 Task: Create a task  Implement a feature for users to customize the appâ€™s appearance , assign it to team member softage.6@softage.net in the project WindTech and update the status of the task to  At Risk , set the priority of the task to Medium.
Action: Mouse moved to (87, 384)
Screenshot: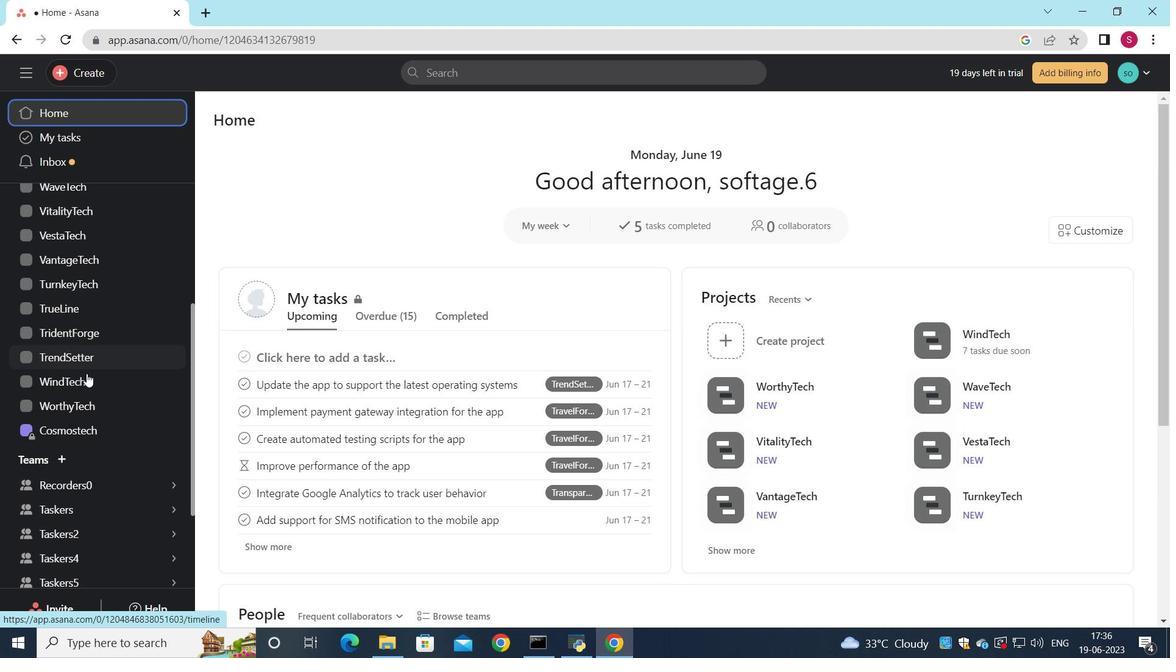 
Action: Mouse pressed left at (87, 384)
Screenshot: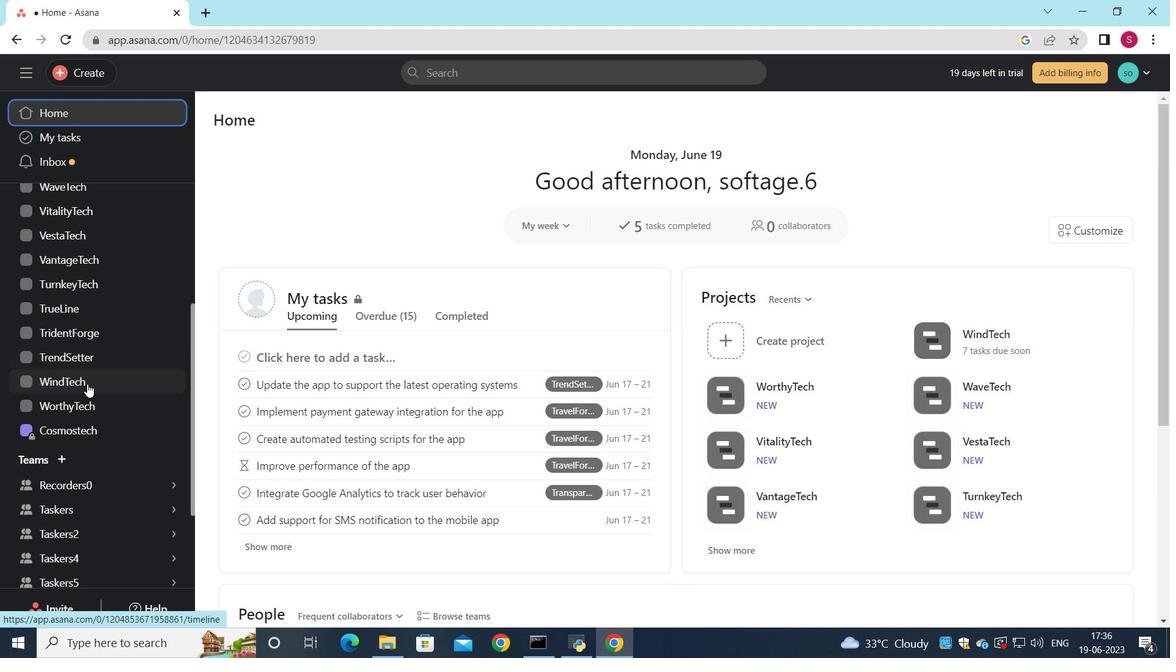 
Action: Mouse moved to (252, 193)
Screenshot: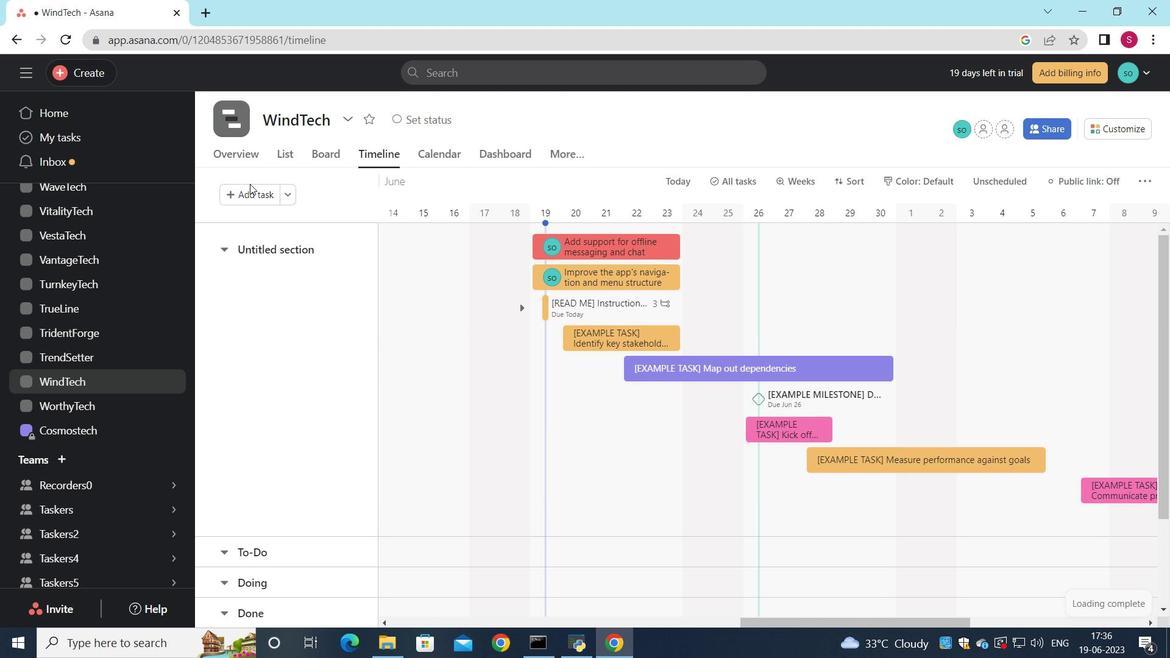 
Action: Mouse pressed left at (252, 193)
Screenshot: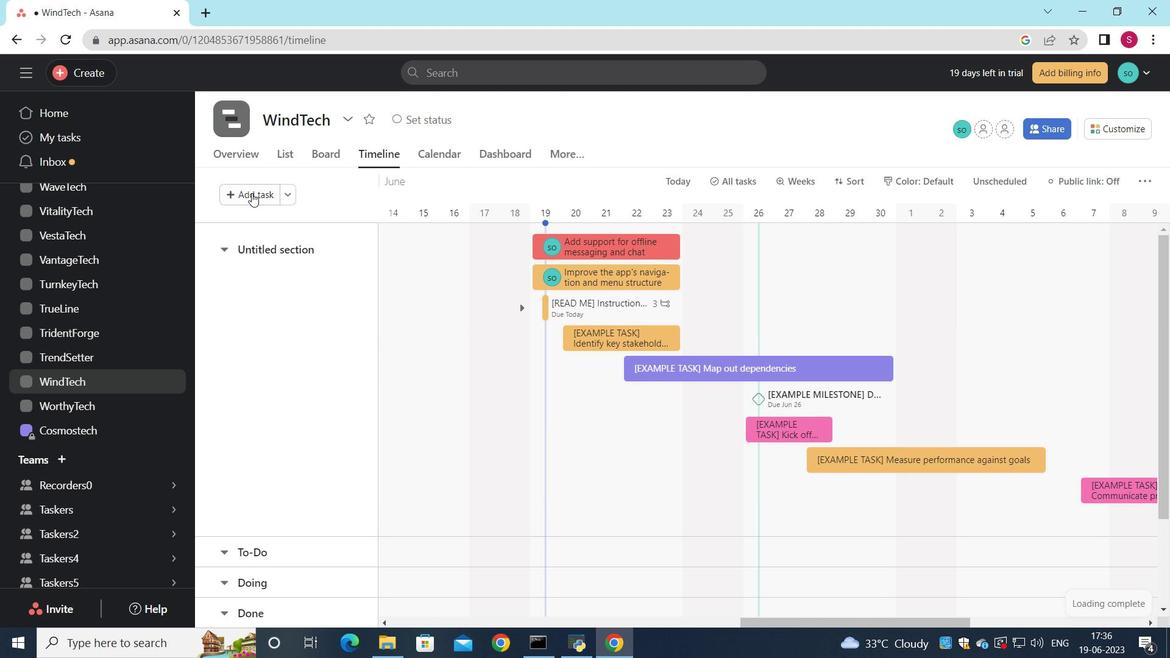 
Action: Mouse moved to (528, 272)
Screenshot: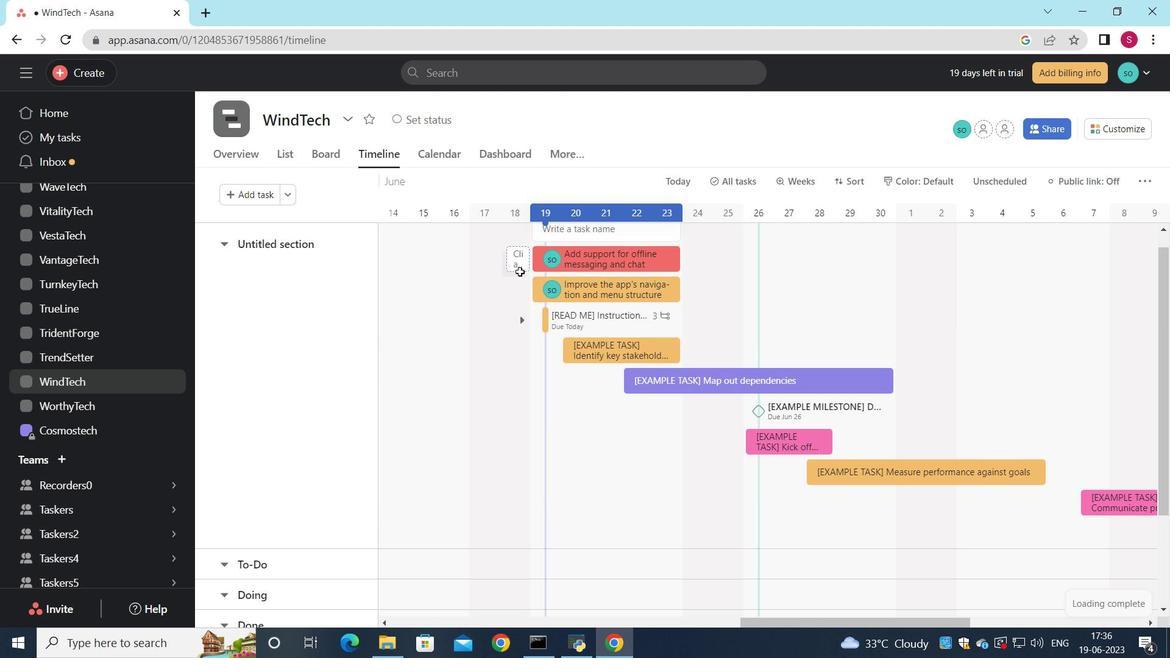 
Action: Key pressed <Key.shift>Implement<Key.space>a<Key.space>feature<Key.space>o<Key.backspace>for<Key.space>users<Key.space>to<Key.space>cy<Key.backspace>usti<Key.backspace>omize<Key.space>the<Key.space>app's<Key.space>apper<Key.backspace>arance
Screenshot: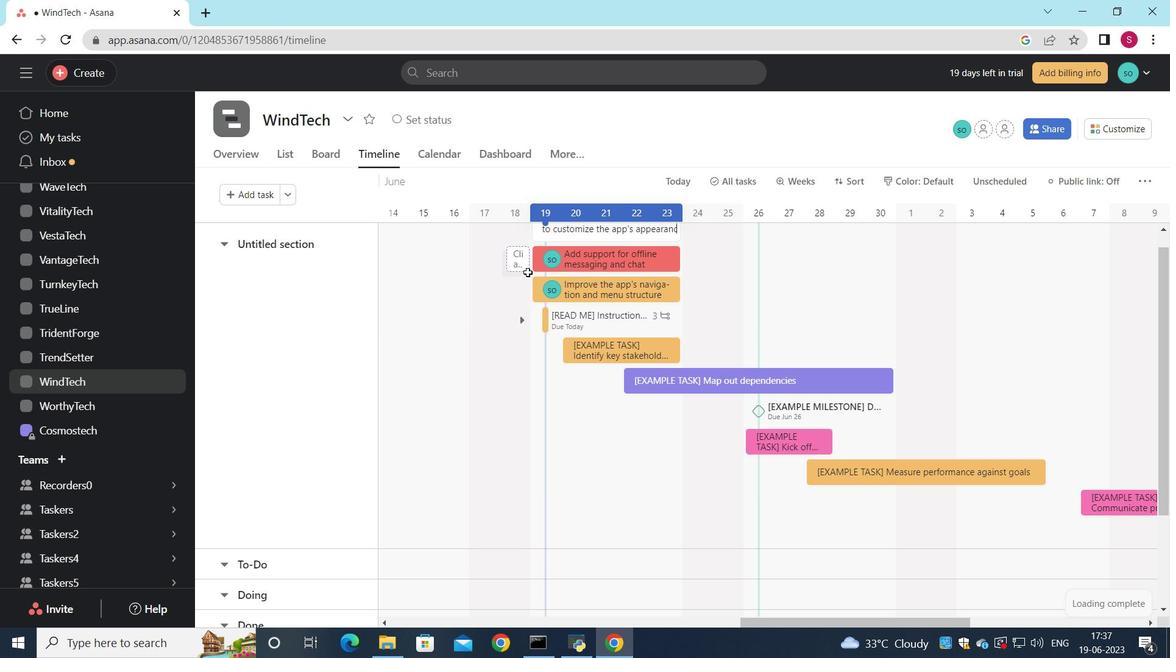 
Action: Mouse moved to (667, 233)
Screenshot: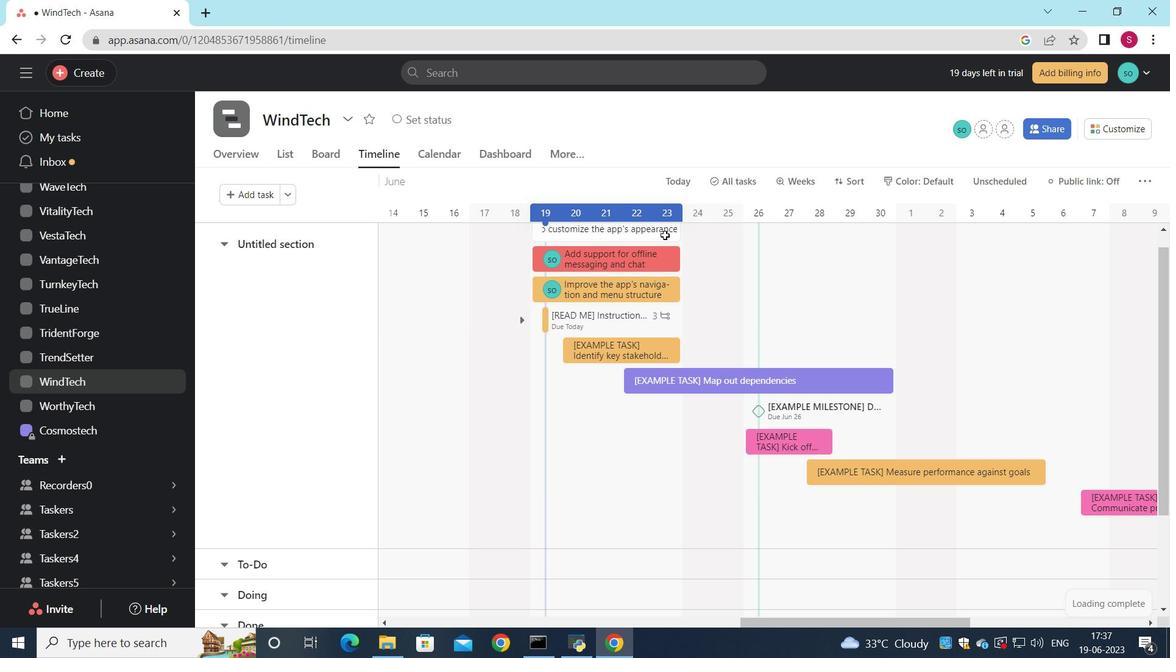 
Action: Mouse pressed left at (667, 233)
Screenshot: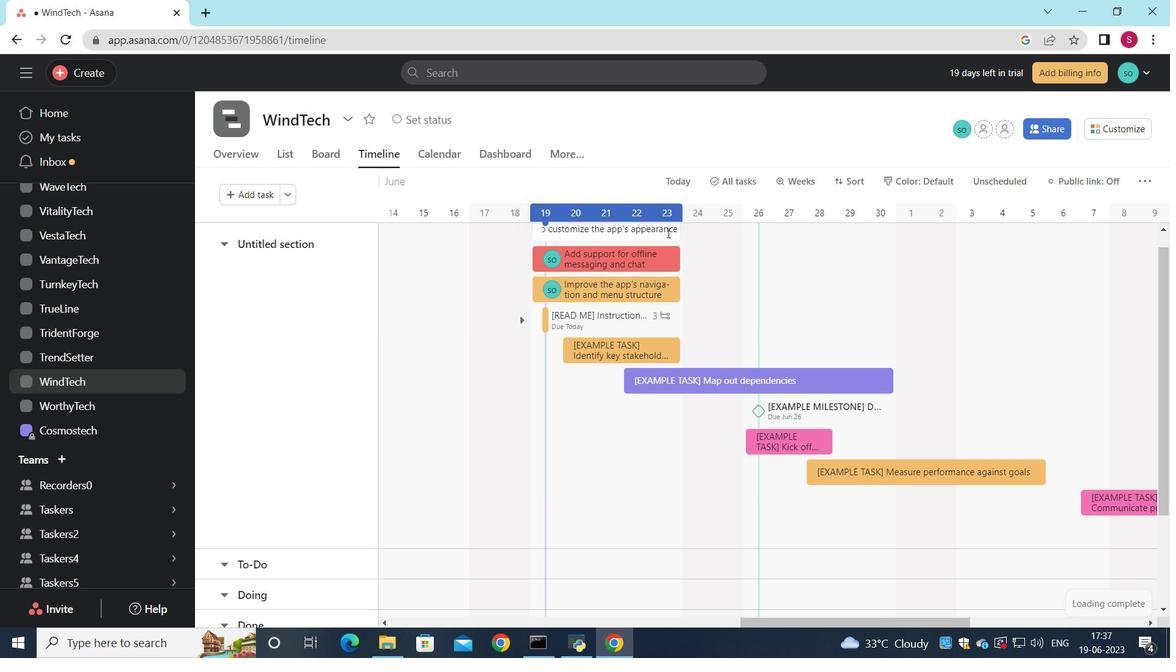 
Action: Mouse moved to (836, 300)
Screenshot: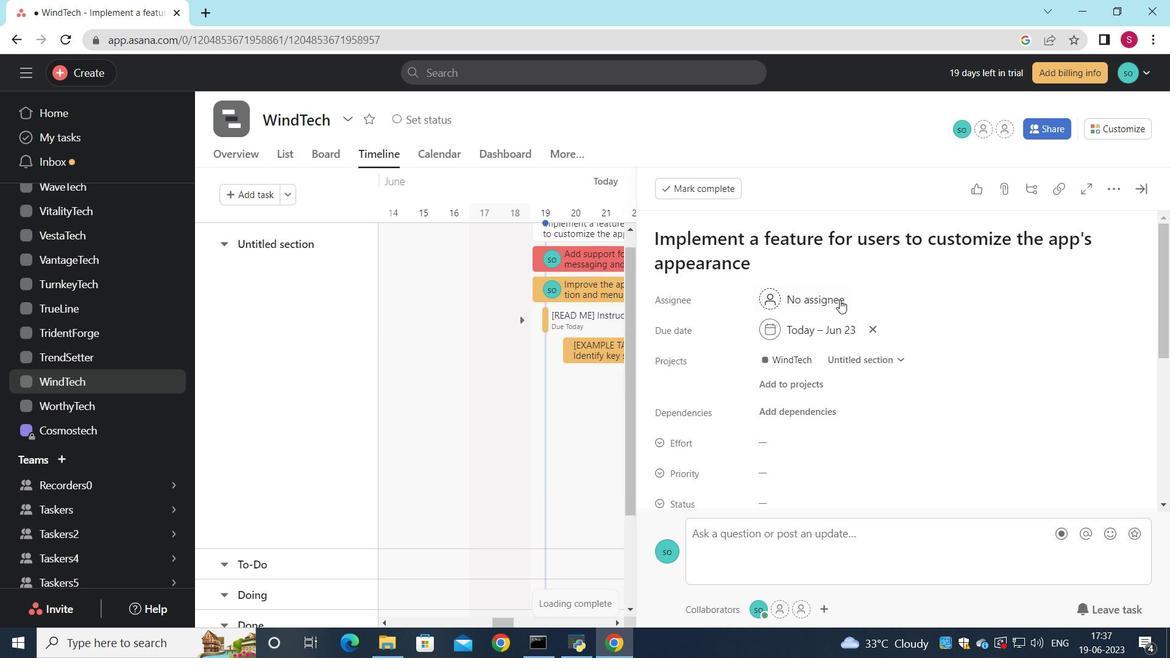 
Action: Mouse pressed left at (836, 300)
Screenshot: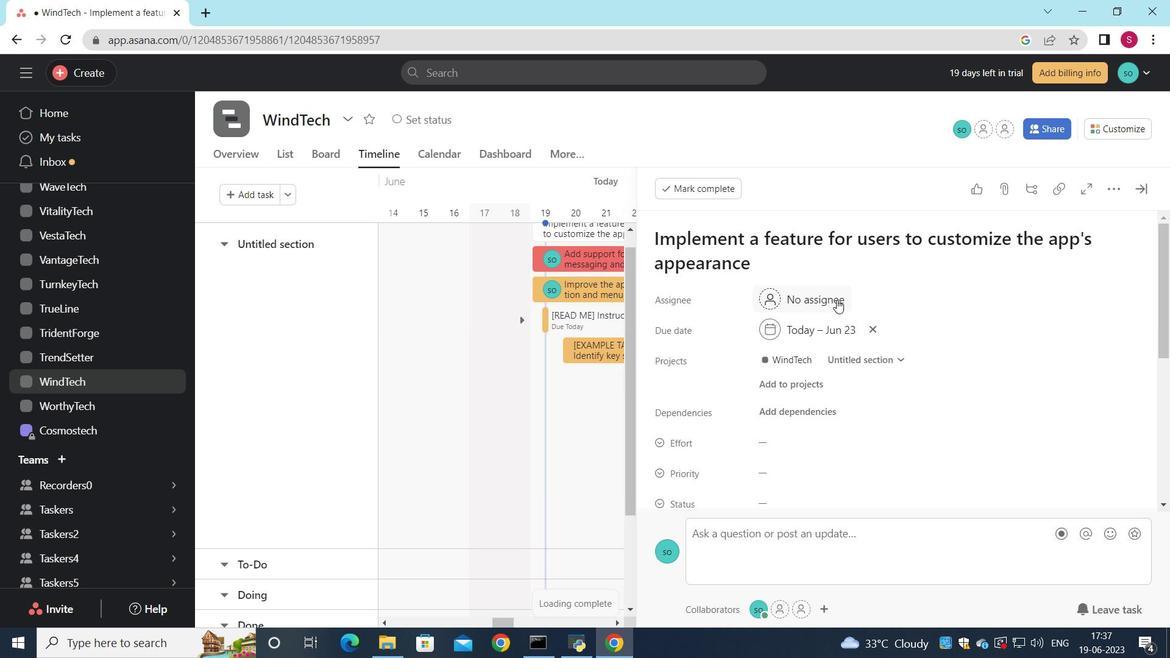 
Action: Mouse moved to (832, 303)
Screenshot: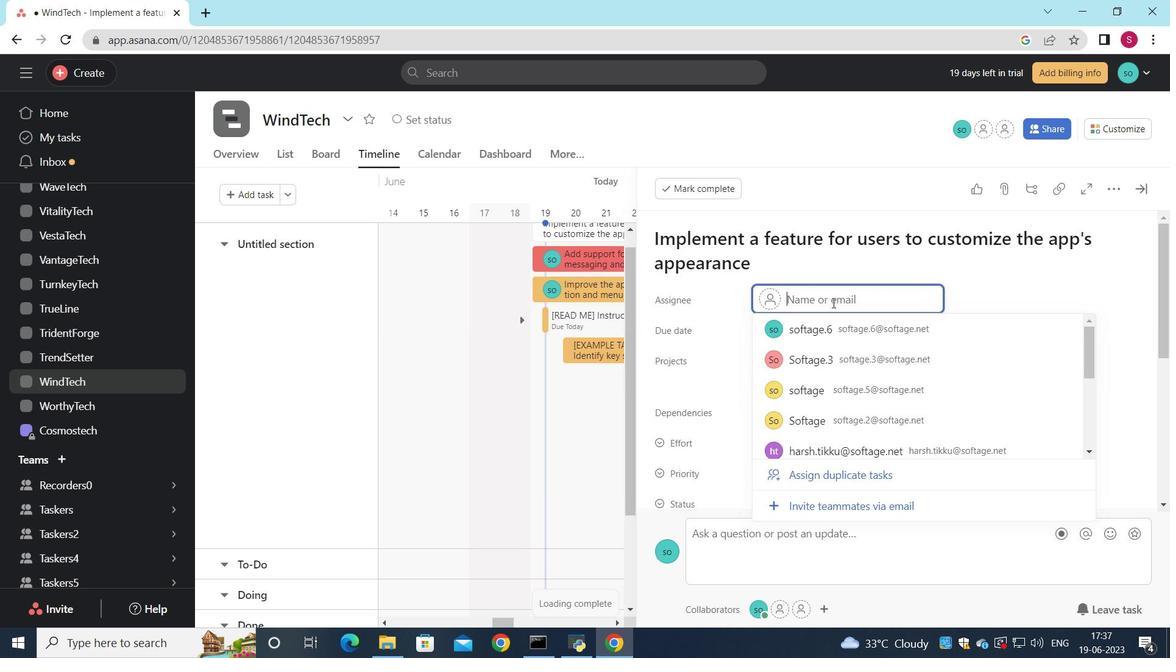 
Action: Key pressed softage.6<Key.shift>@softage.net
Screenshot: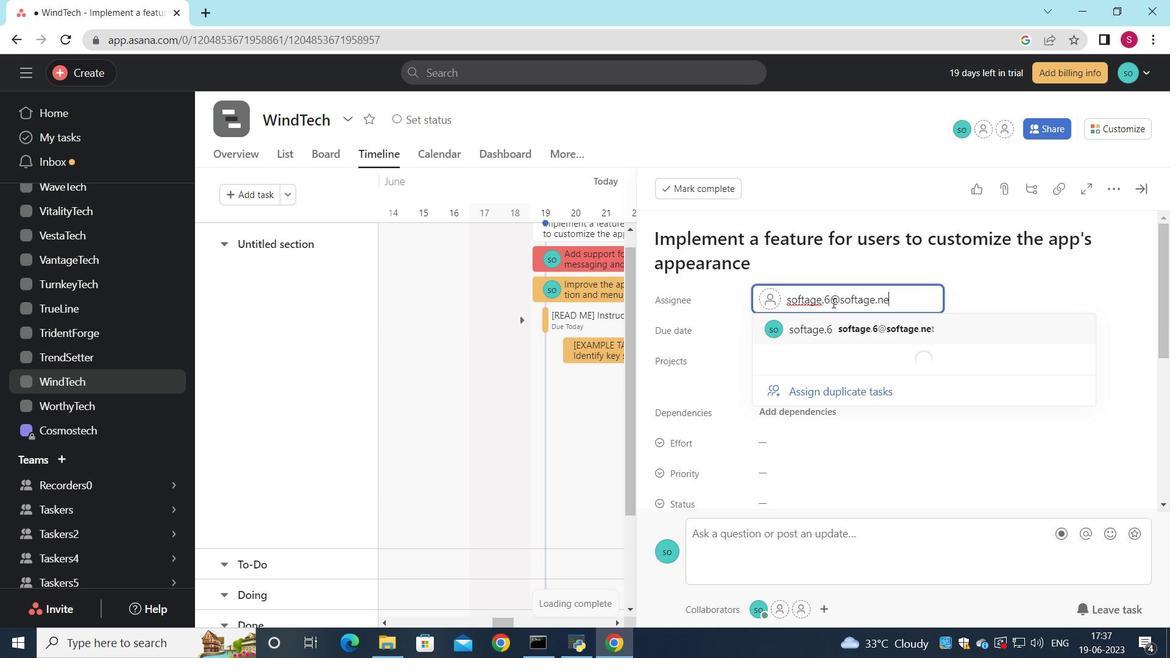 
Action: Mouse moved to (840, 331)
Screenshot: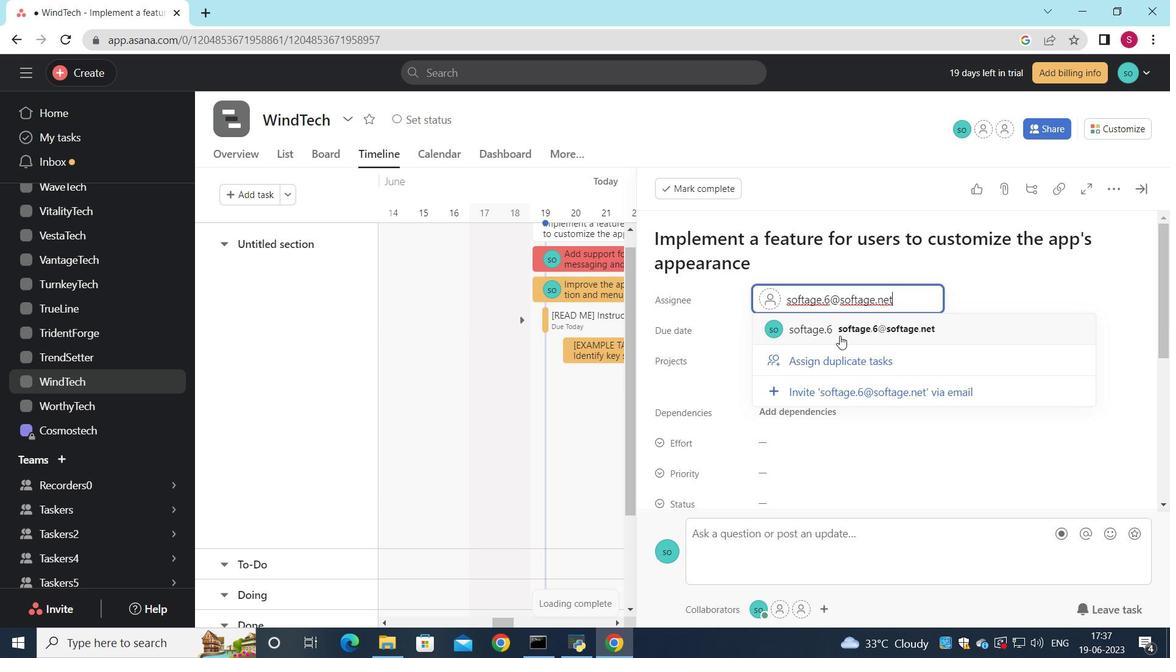 
Action: Mouse pressed left at (840, 331)
Screenshot: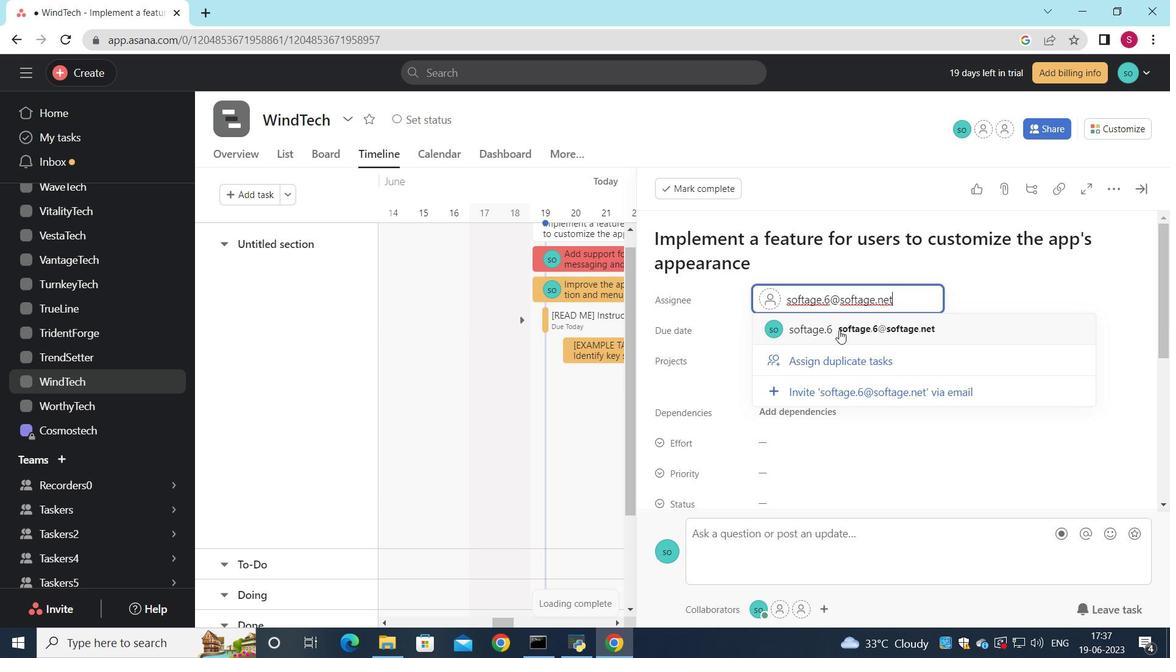 
Action: Mouse moved to (801, 446)
Screenshot: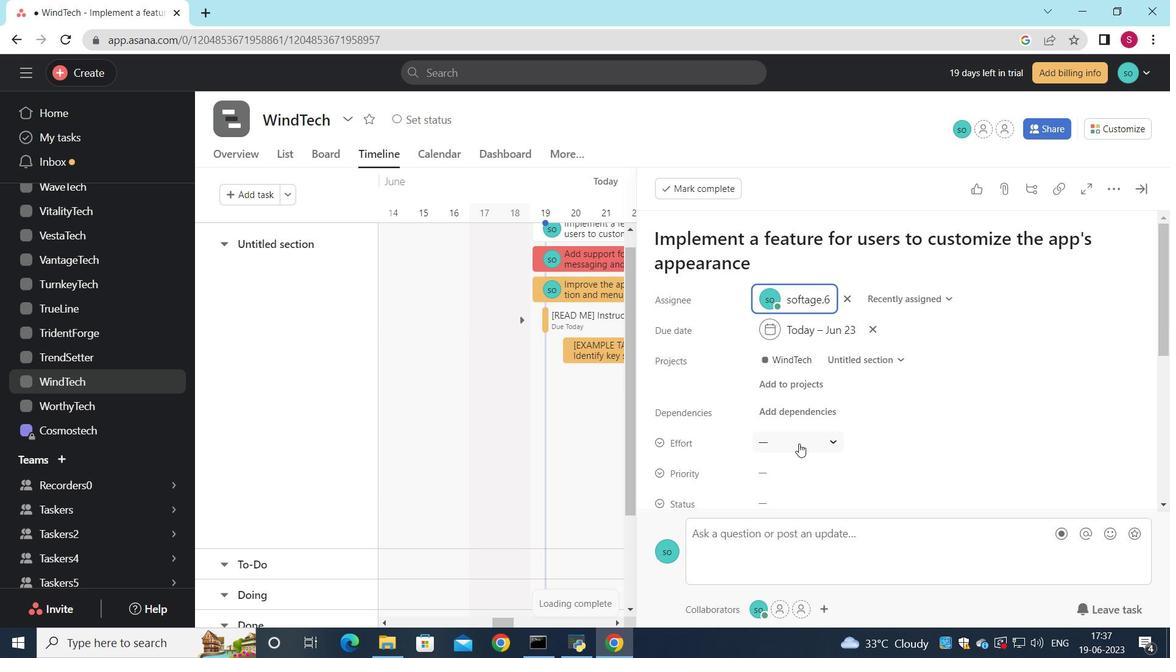 
Action: Mouse scrolled (801, 446) with delta (0, 0)
Screenshot: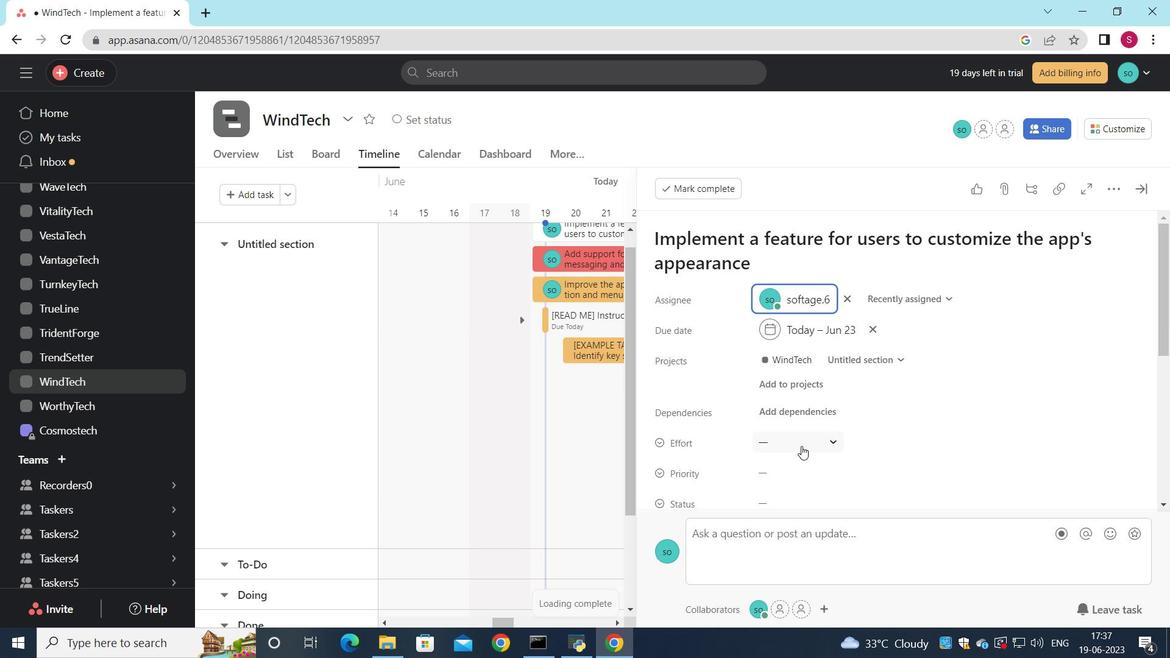 
Action: Mouse moved to (826, 430)
Screenshot: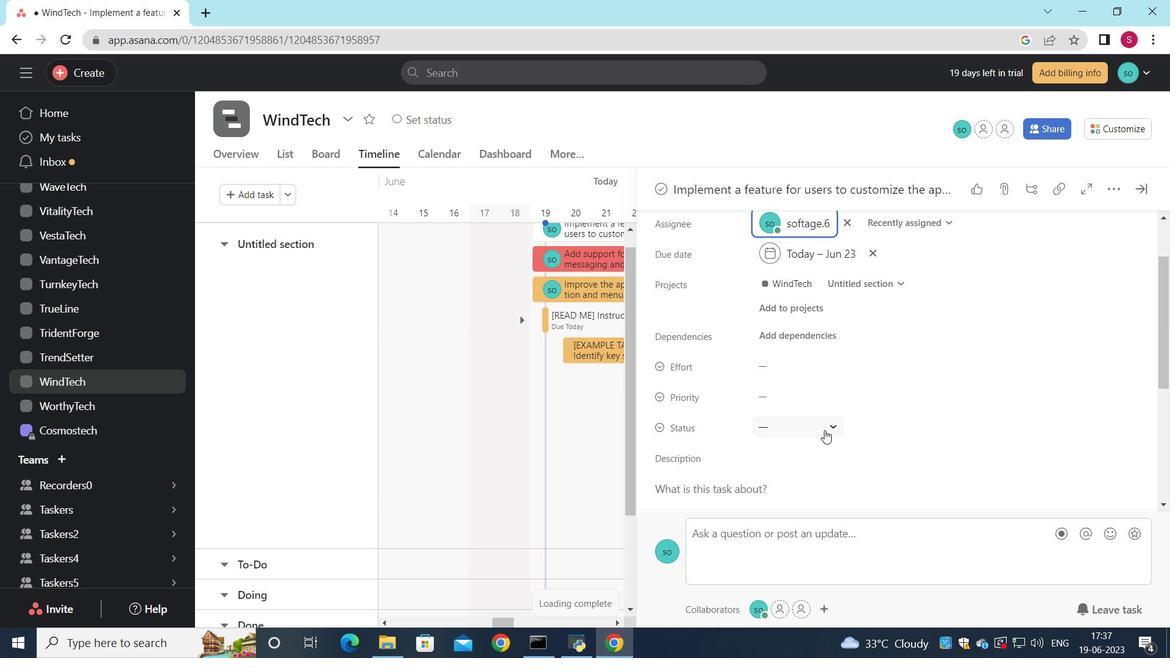 
Action: Mouse pressed left at (826, 430)
Screenshot: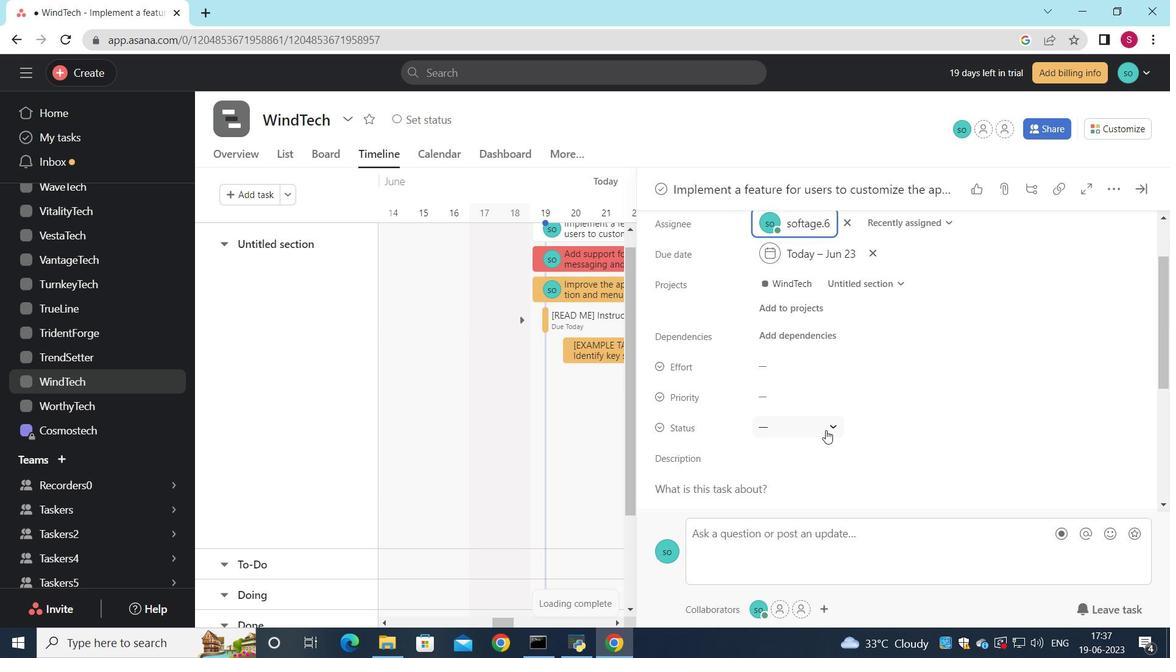 
Action: Mouse moved to (809, 506)
Screenshot: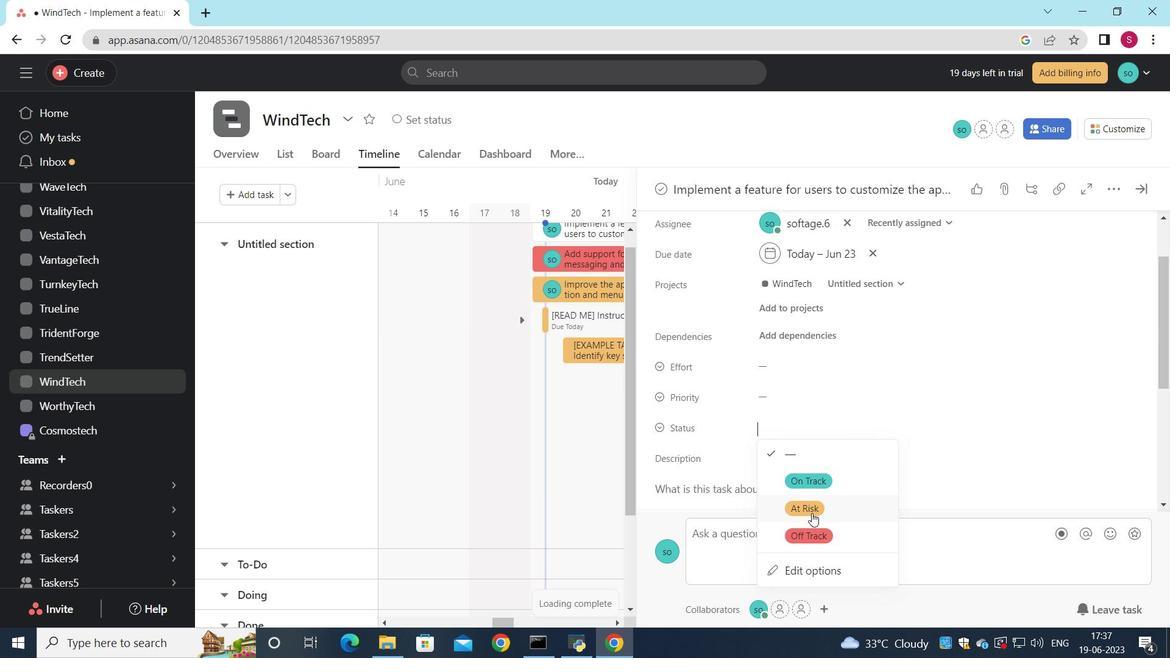 
Action: Mouse pressed left at (809, 506)
Screenshot: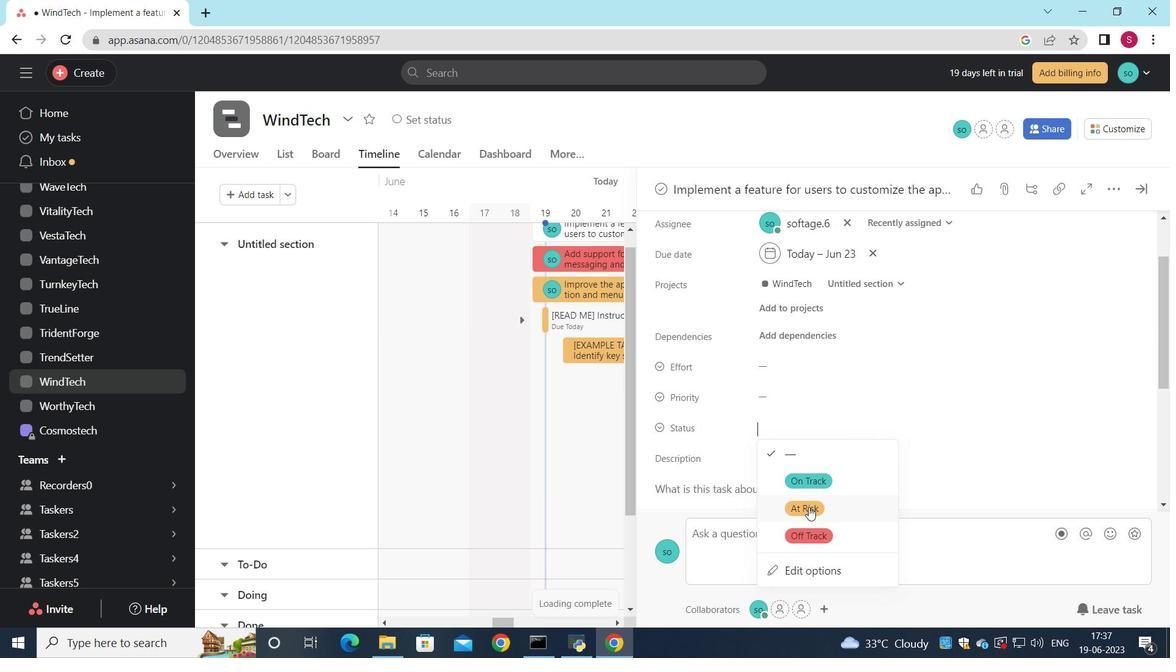 
Action: Mouse moved to (826, 393)
Screenshot: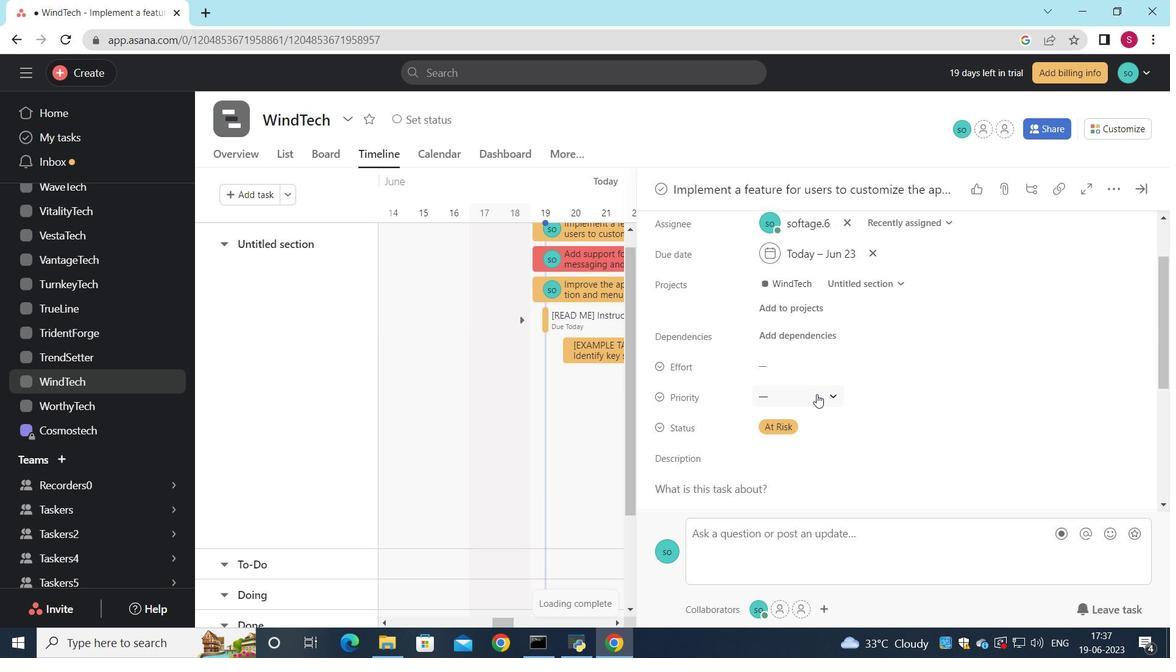
Action: Mouse pressed left at (826, 393)
Screenshot: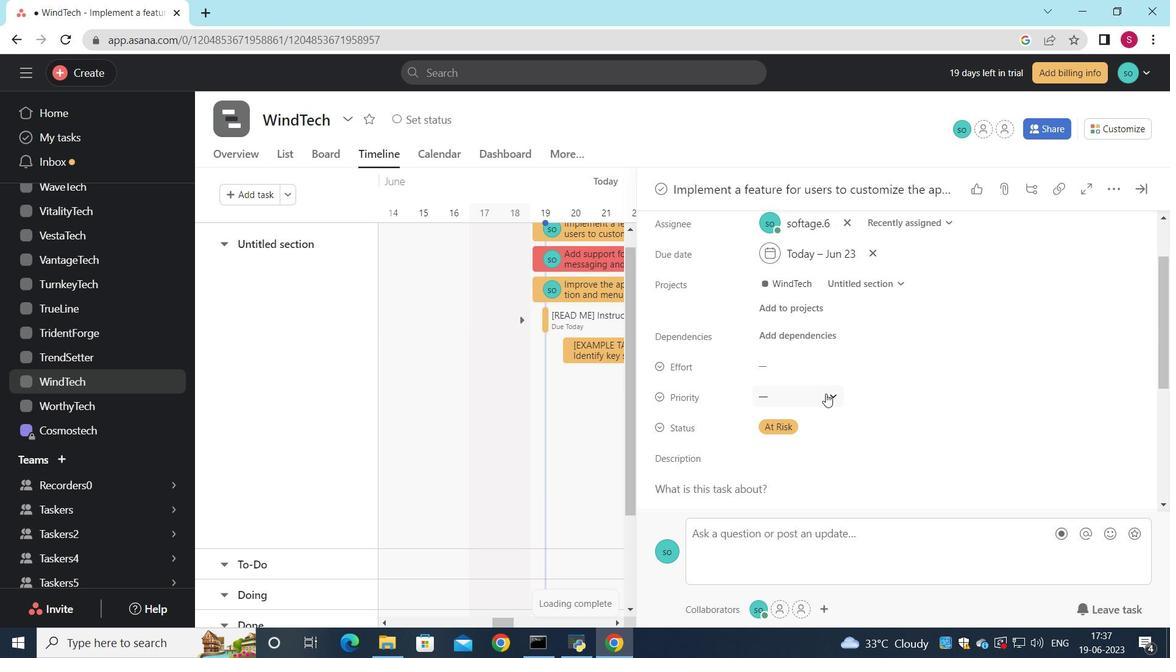 
Action: Mouse moved to (810, 473)
Screenshot: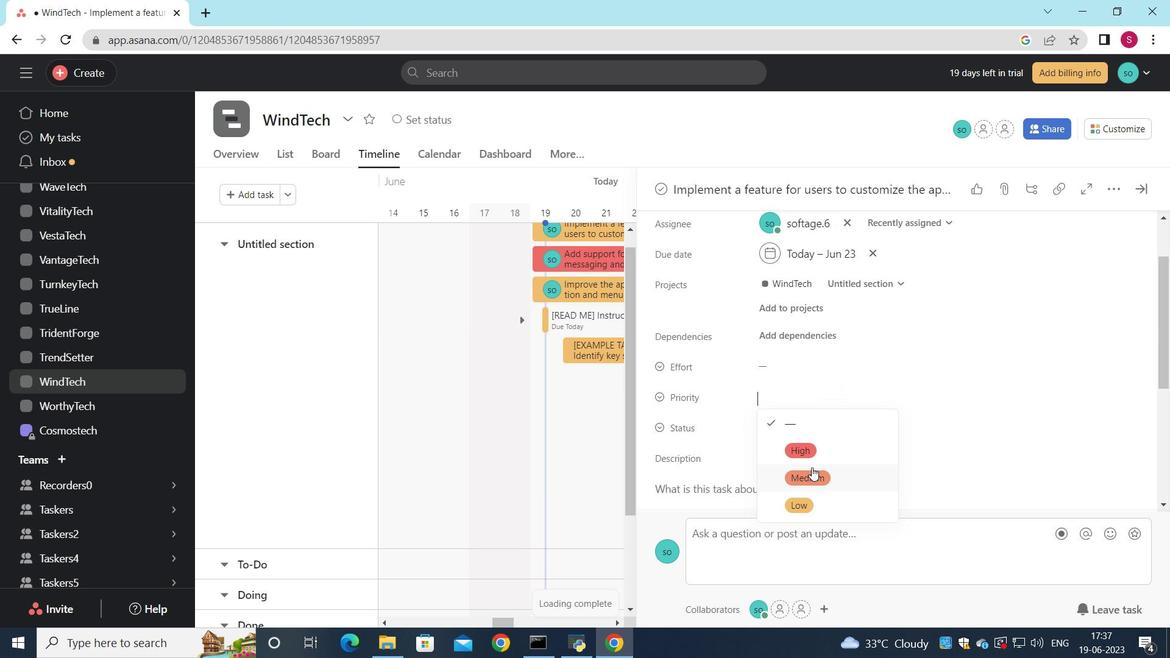 
Action: Mouse pressed left at (810, 473)
Screenshot: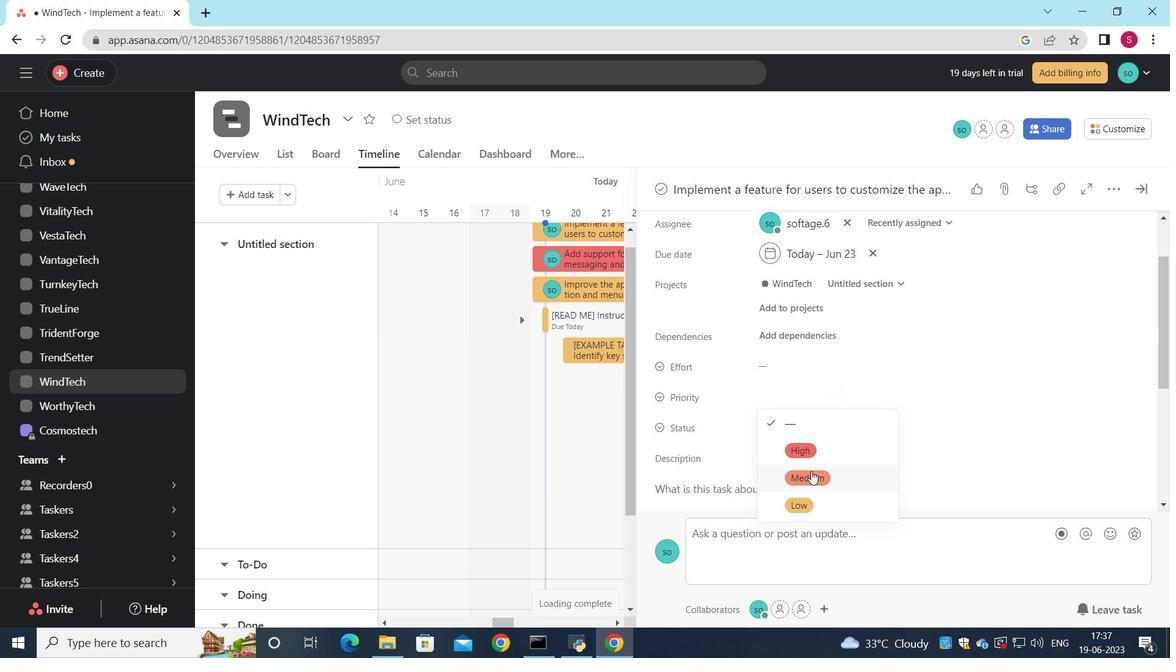 
Action: Mouse moved to (793, 411)
Screenshot: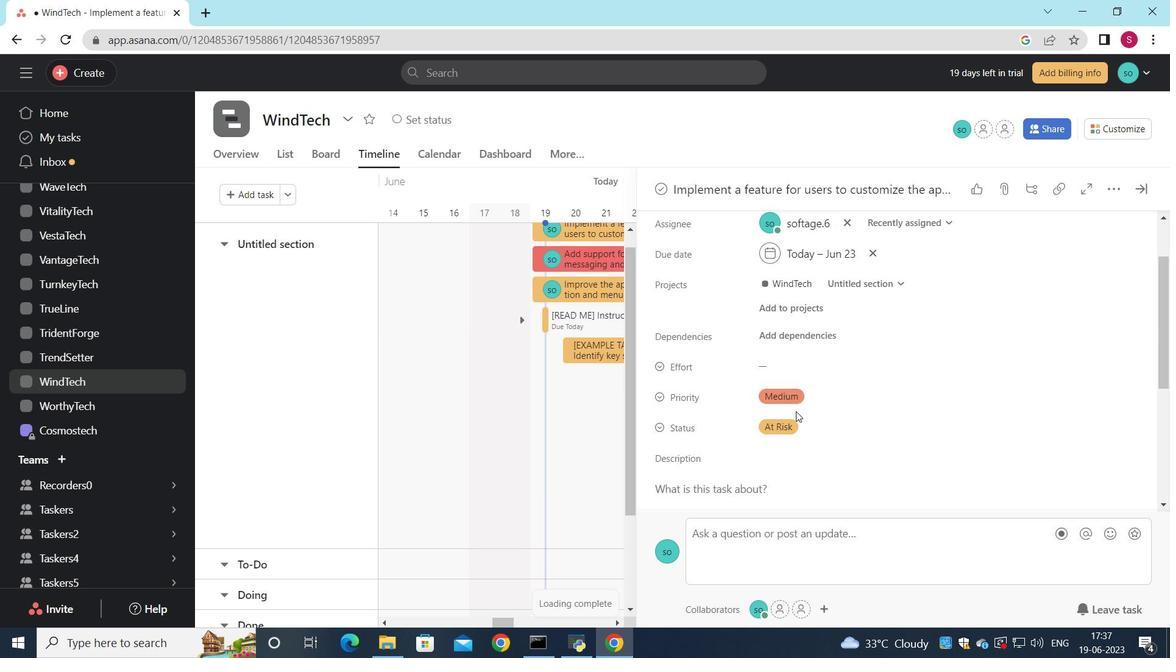 
